 Task: Set the Stream name for RIST stream output to "RISTstream".
Action: Mouse moved to (96, 21)
Screenshot: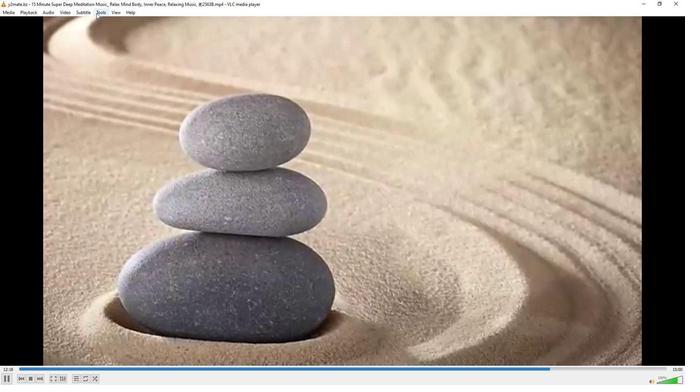 
Action: Mouse pressed left at (96, 21)
Screenshot: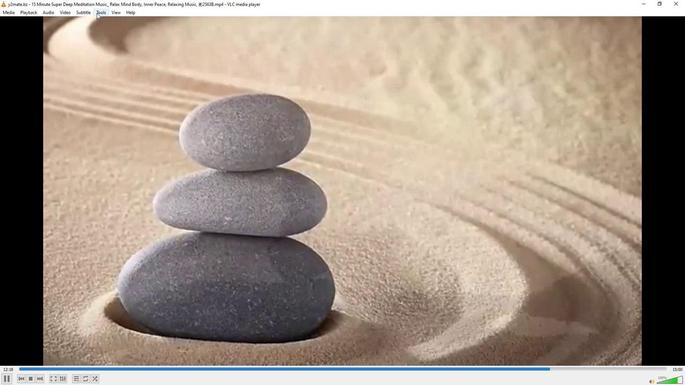 
Action: Mouse moved to (101, 101)
Screenshot: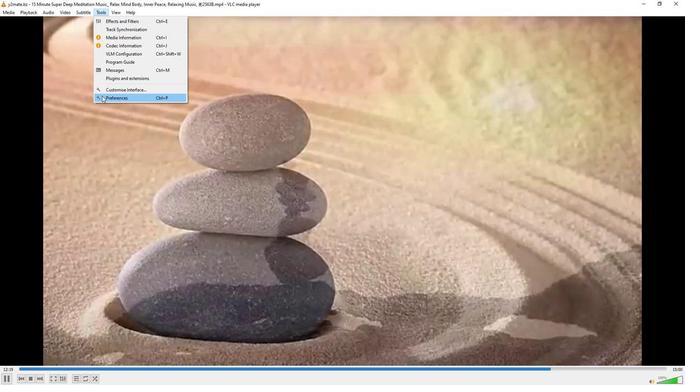
Action: Mouse pressed left at (101, 101)
Screenshot: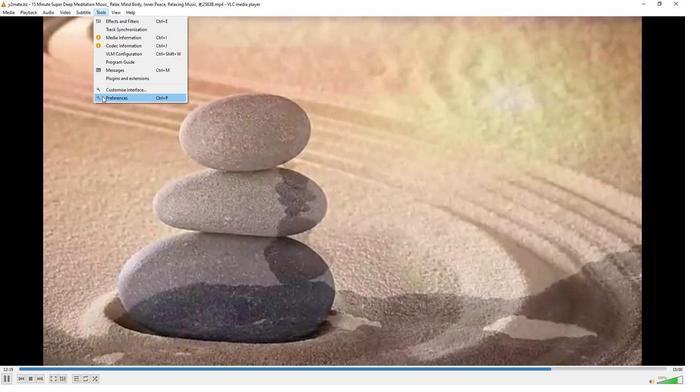 
Action: Mouse moved to (227, 313)
Screenshot: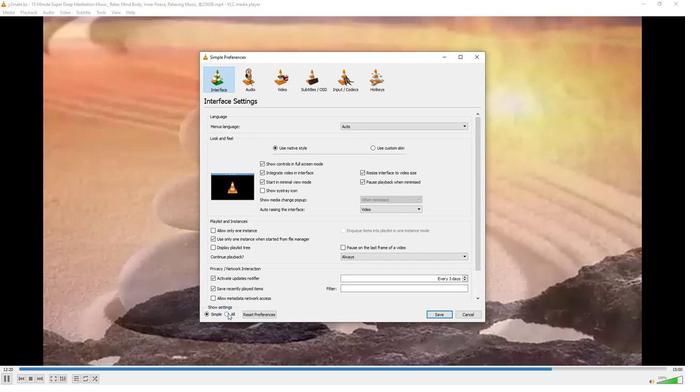 
Action: Mouse pressed left at (227, 313)
Screenshot: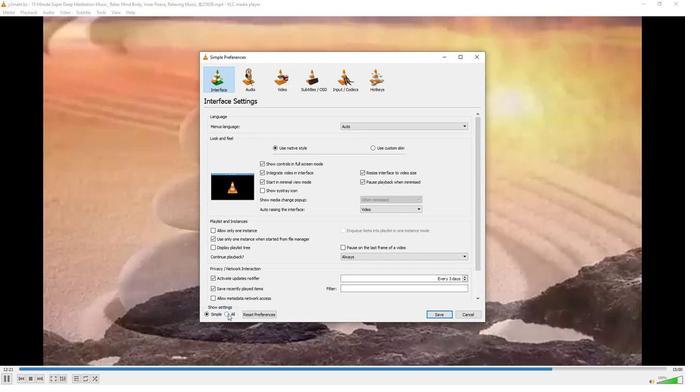 
Action: Mouse moved to (233, 254)
Screenshot: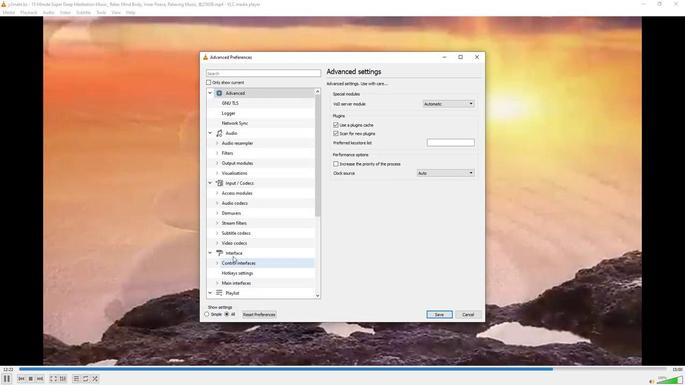 
Action: Mouse scrolled (233, 254) with delta (0, 0)
Screenshot: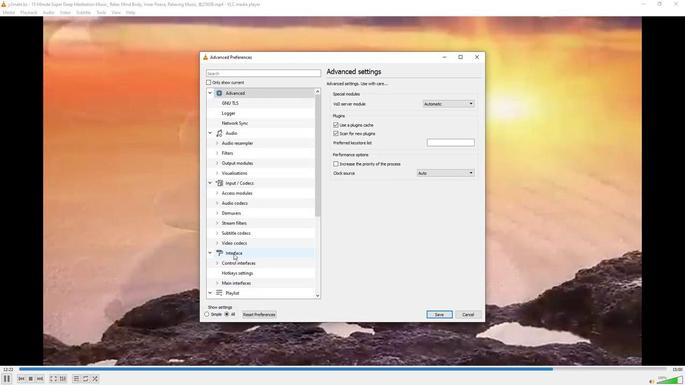 
Action: Mouse moved to (233, 254)
Screenshot: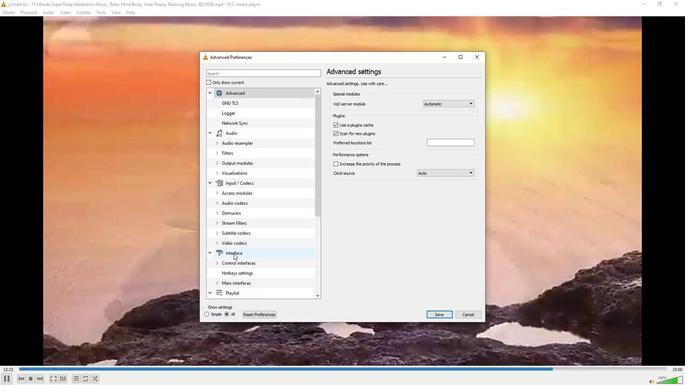 
Action: Mouse scrolled (233, 253) with delta (0, 0)
Screenshot: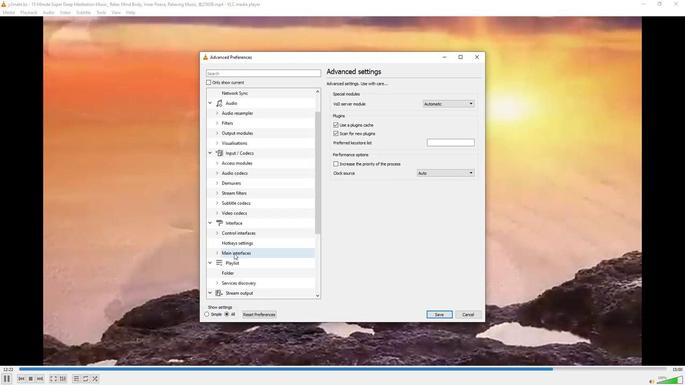 
Action: Mouse moved to (234, 253)
Screenshot: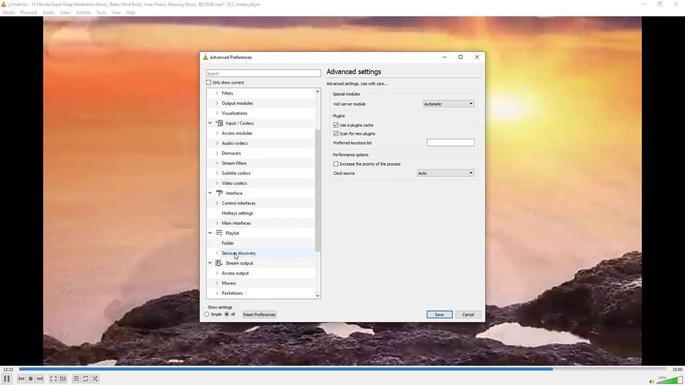 
Action: Mouse scrolled (234, 253) with delta (0, 0)
Screenshot: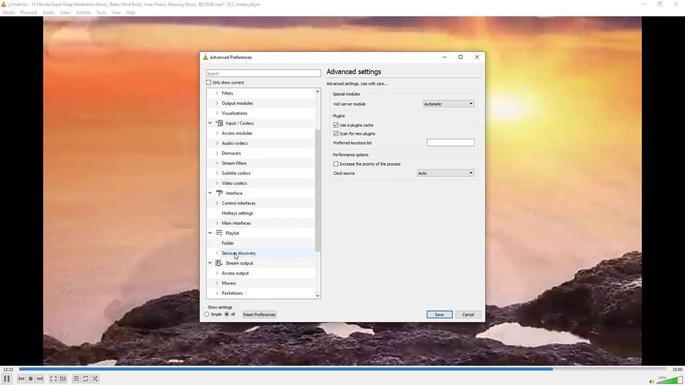 
Action: Mouse moved to (215, 246)
Screenshot: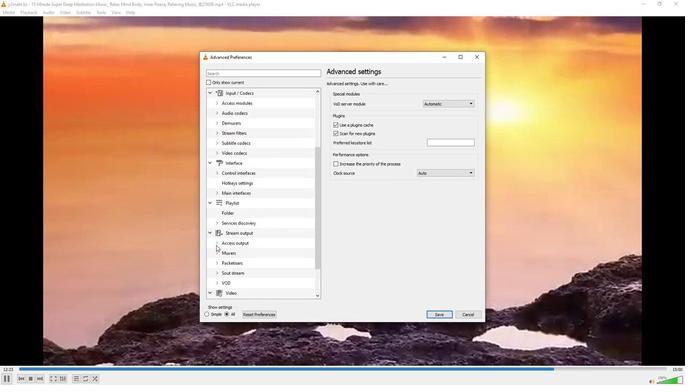 
Action: Mouse pressed left at (215, 246)
Screenshot: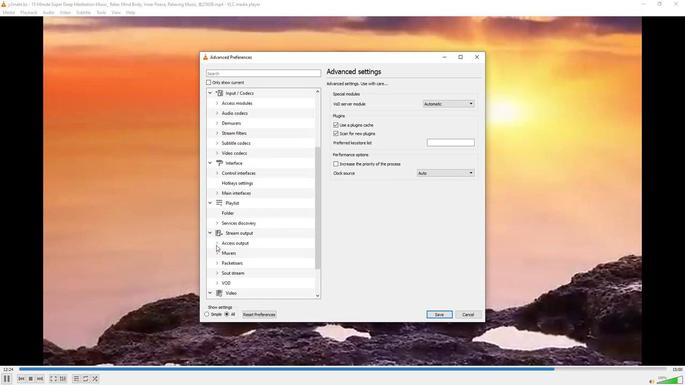
Action: Mouse moved to (233, 282)
Screenshot: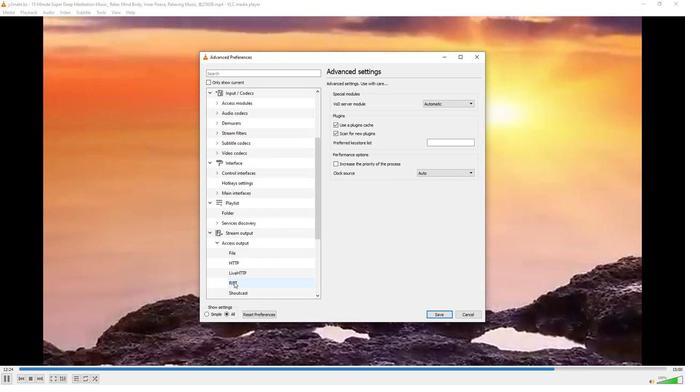 
Action: Mouse pressed left at (233, 282)
Screenshot: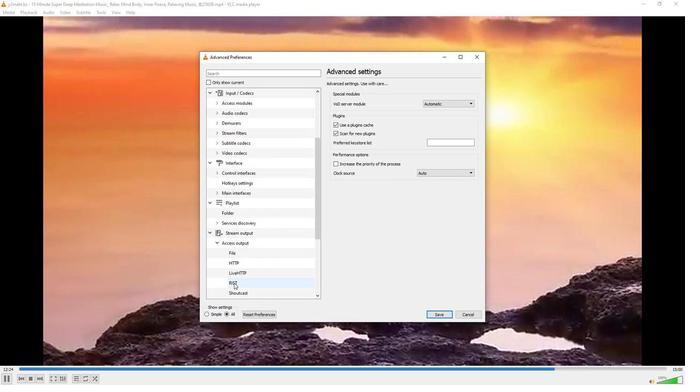 
Action: Mouse moved to (437, 138)
Screenshot: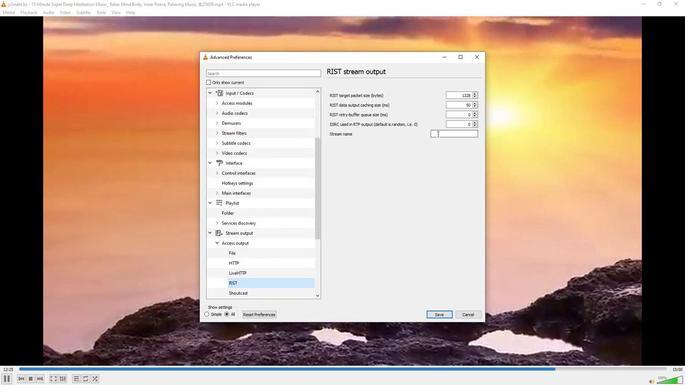 
Action: Mouse pressed left at (437, 138)
Screenshot: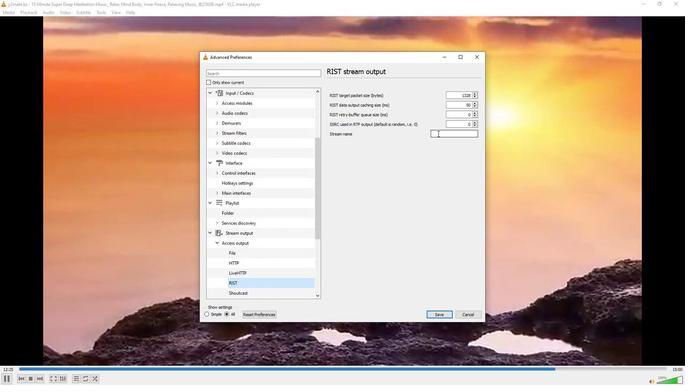 
Action: Key pressed <Key.shift>RISTstream
Screenshot: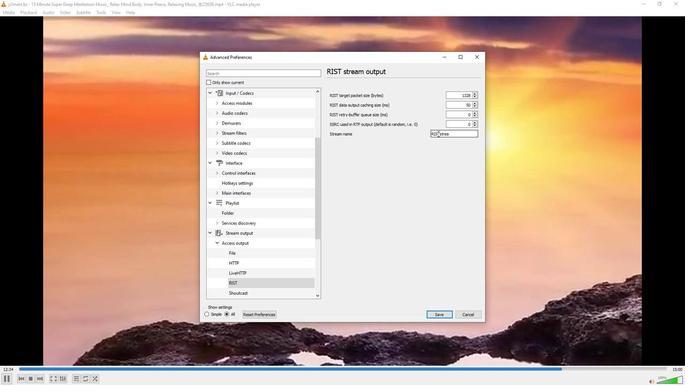 
Action: Mouse moved to (437, 235)
Screenshot: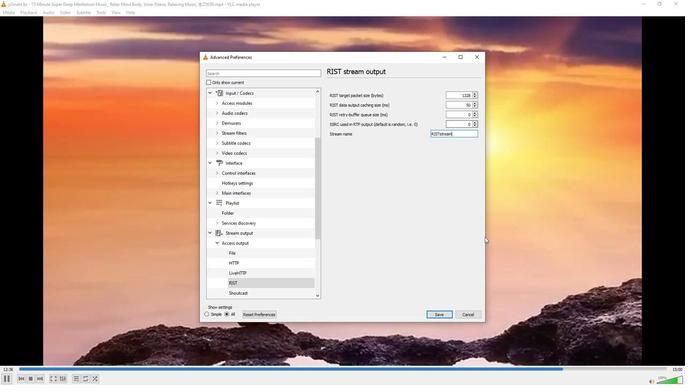 
